 Task: Select economic empowerment as the cause.
Action: Mouse moved to (783, 77)
Screenshot: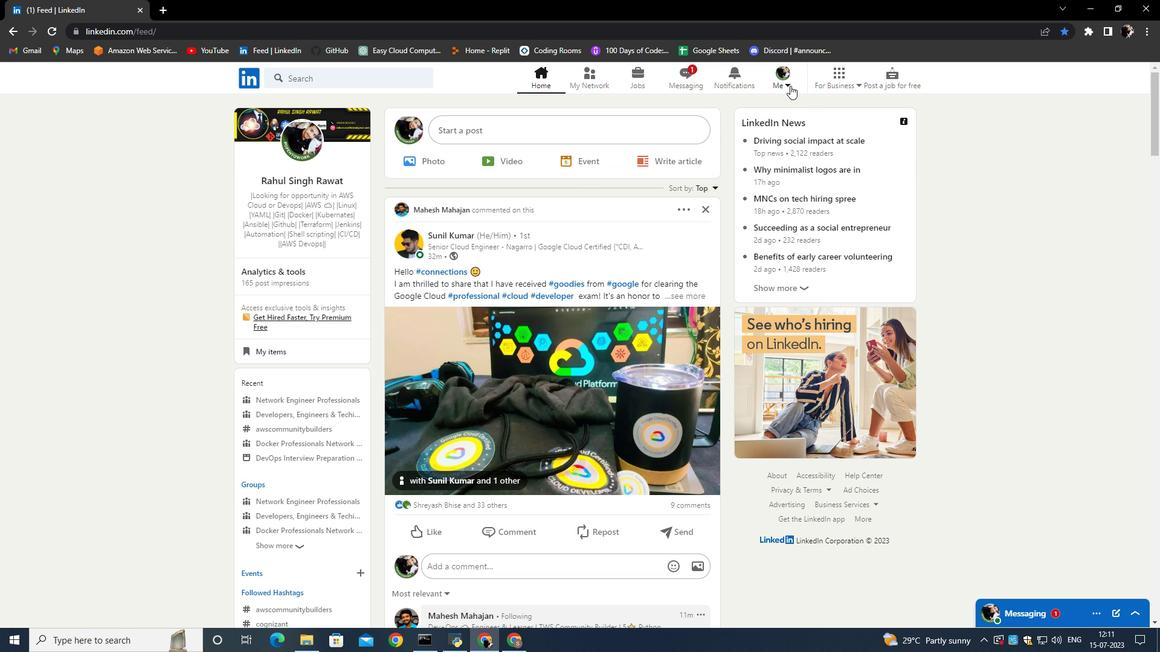 
Action: Mouse pressed left at (783, 77)
Screenshot: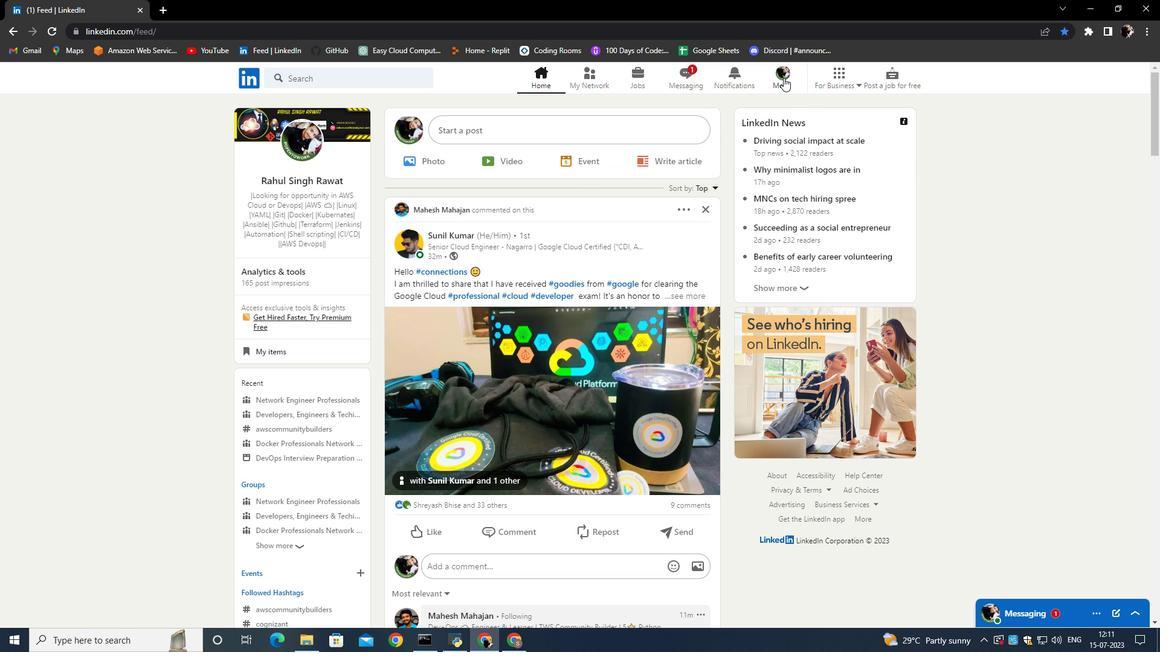 
Action: Mouse moved to (682, 171)
Screenshot: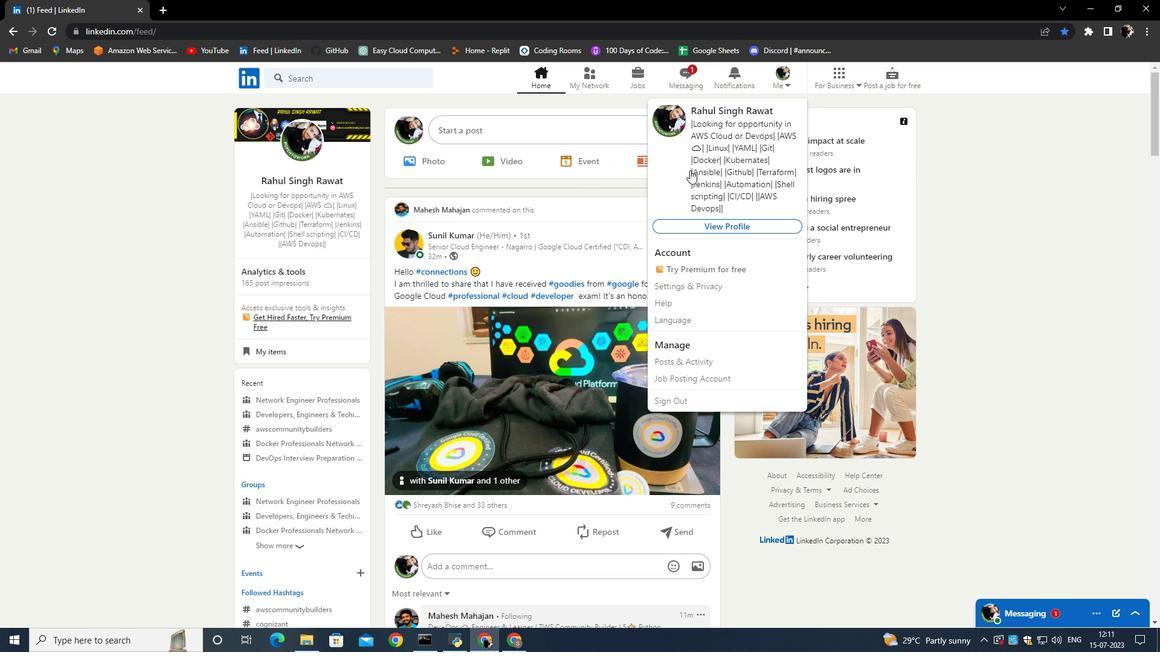 
Action: Mouse pressed left at (682, 171)
Screenshot: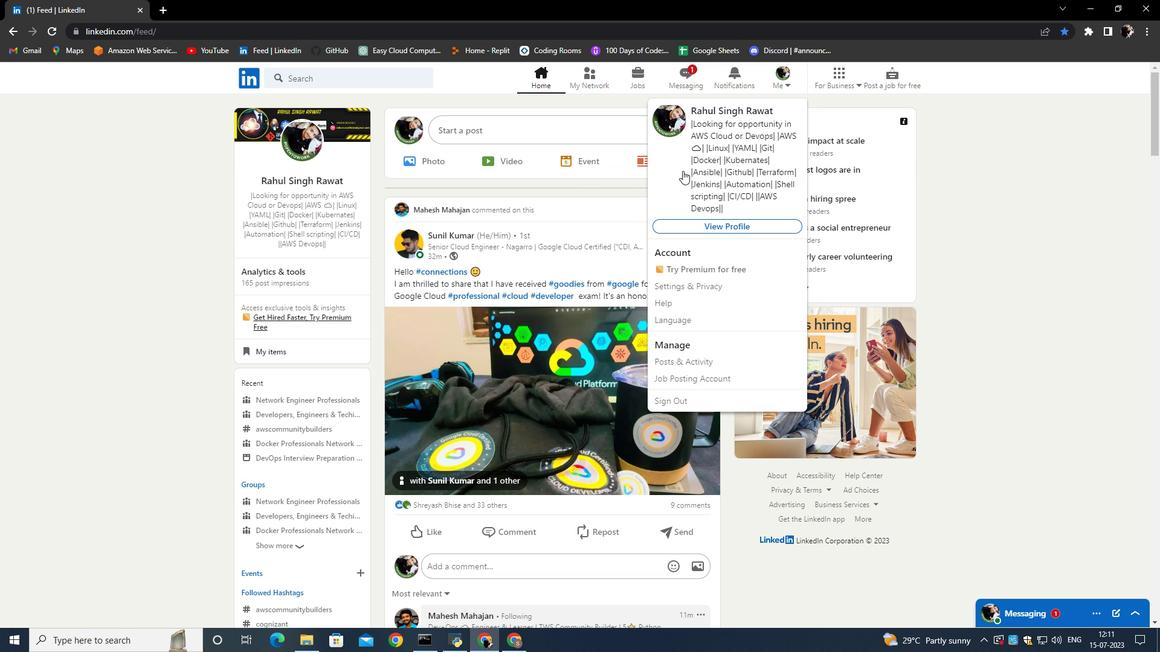 
Action: Mouse moved to (392, 461)
Screenshot: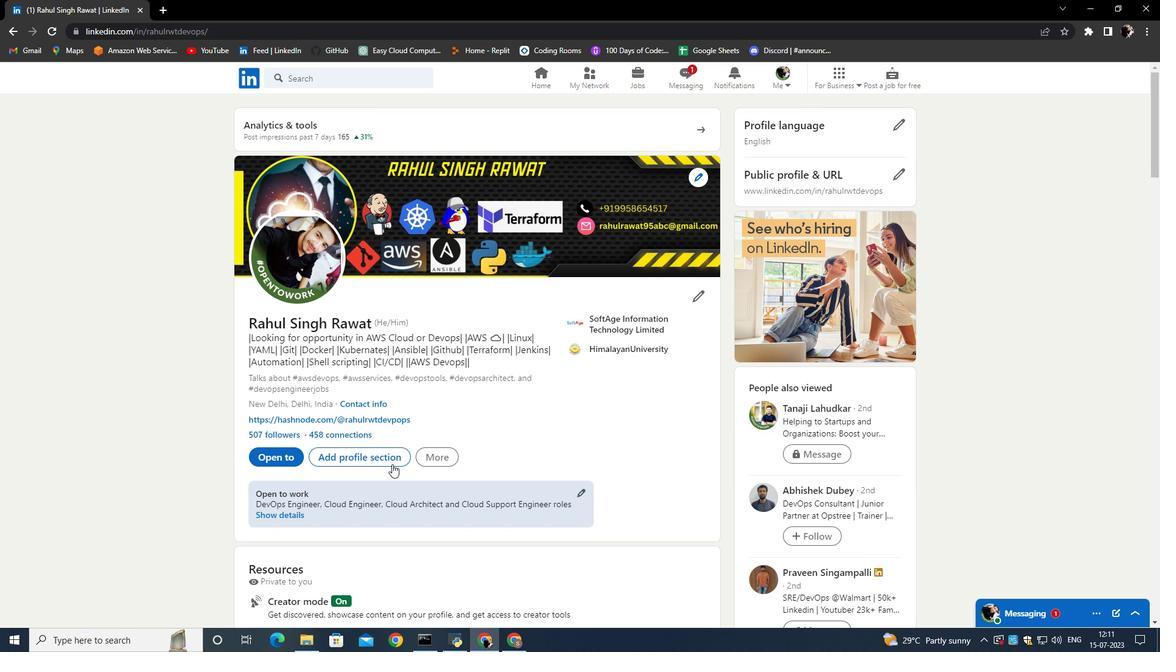 
Action: Mouse pressed left at (392, 461)
Screenshot: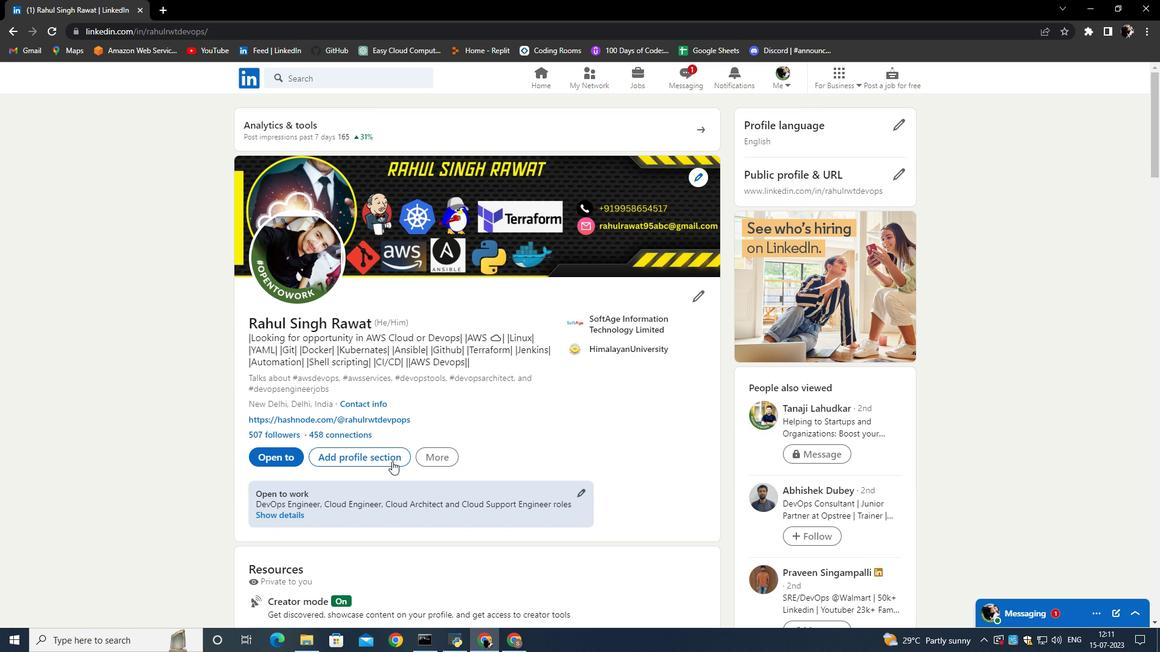 
Action: Mouse moved to (471, 335)
Screenshot: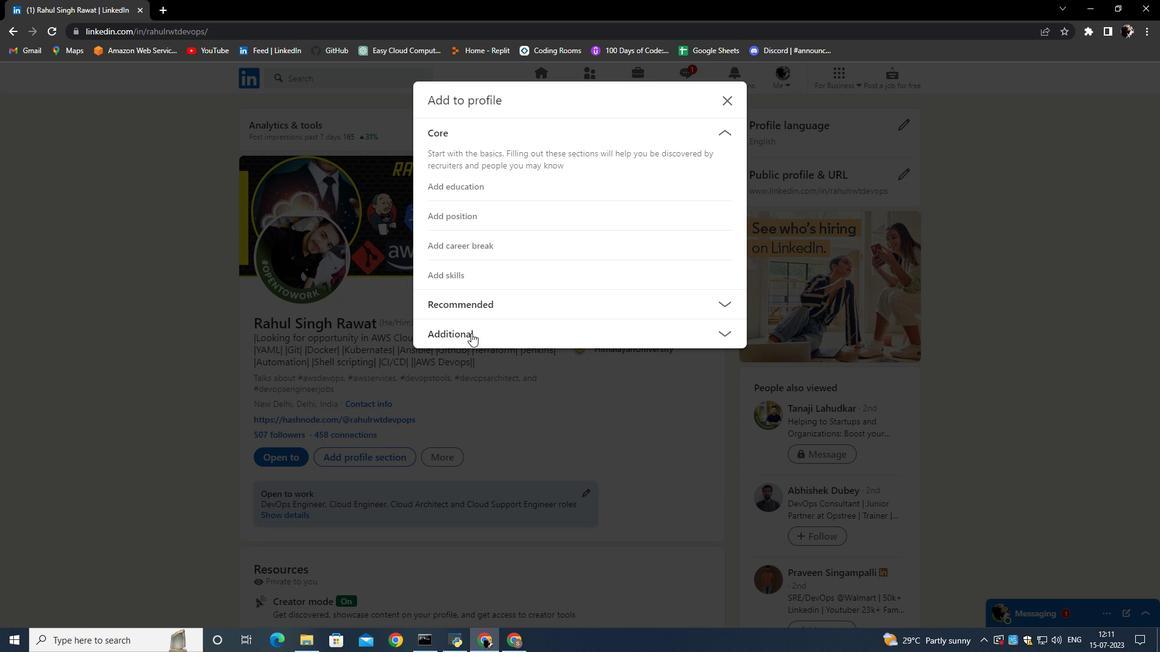 
Action: Mouse pressed left at (471, 335)
Screenshot: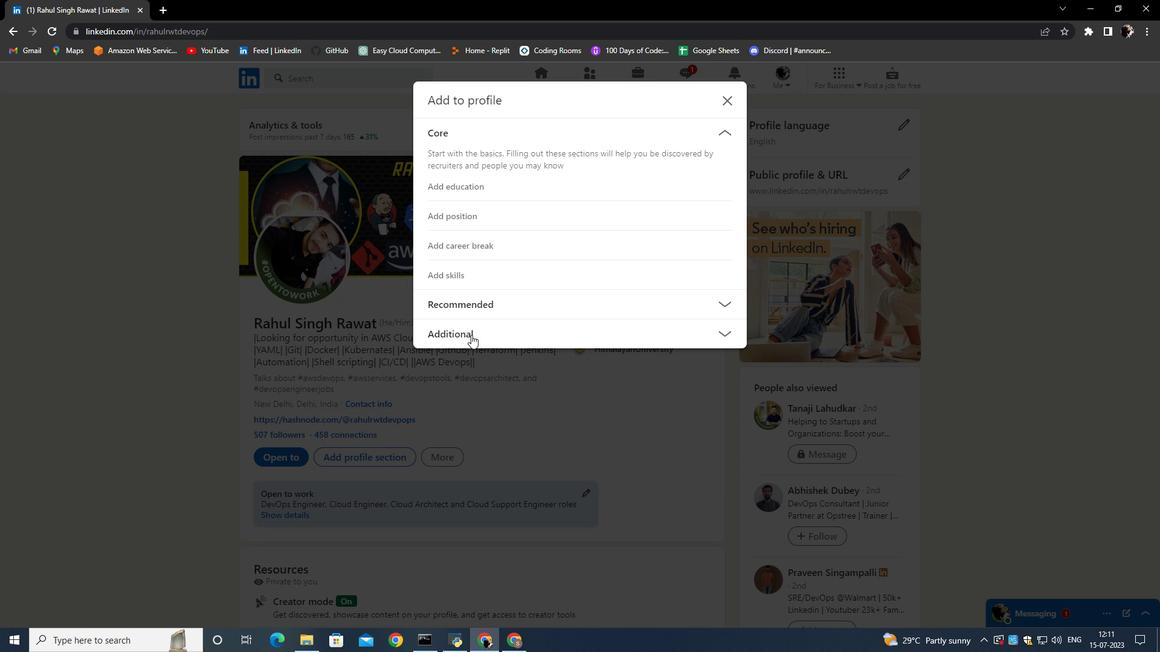 
Action: Mouse moved to (482, 242)
Screenshot: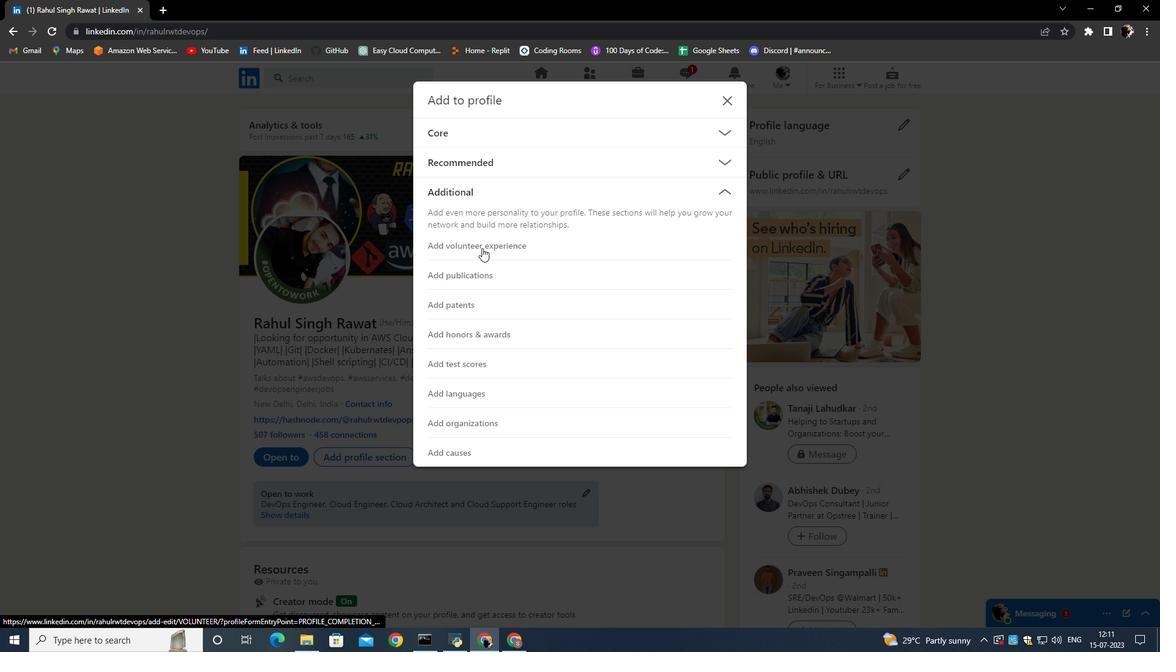 
Action: Mouse pressed left at (482, 242)
Screenshot: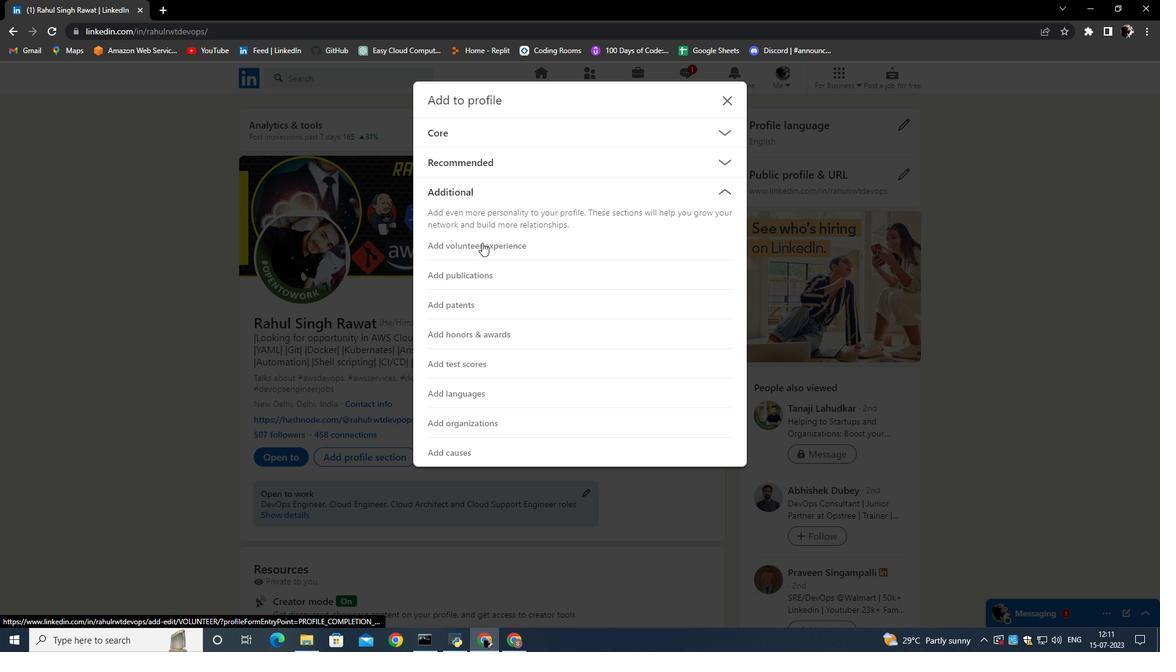 
Action: Mouse moved to (435, 273)
Screenshot: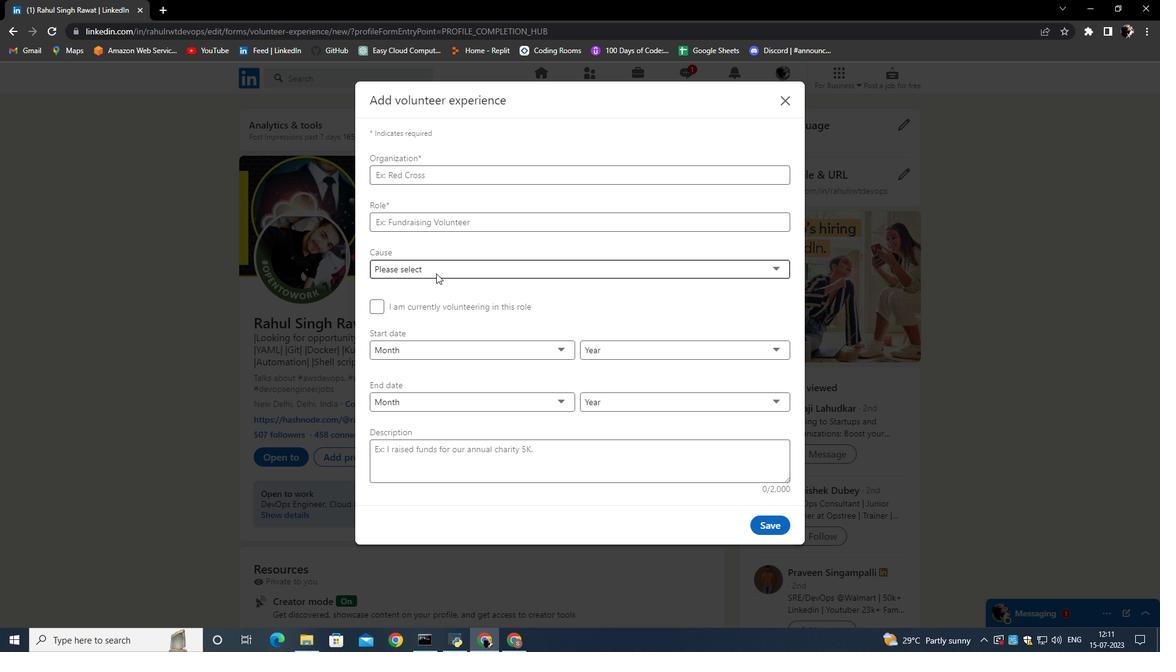 
Action: Mouse pressed left at (435, 273)
Screenshot: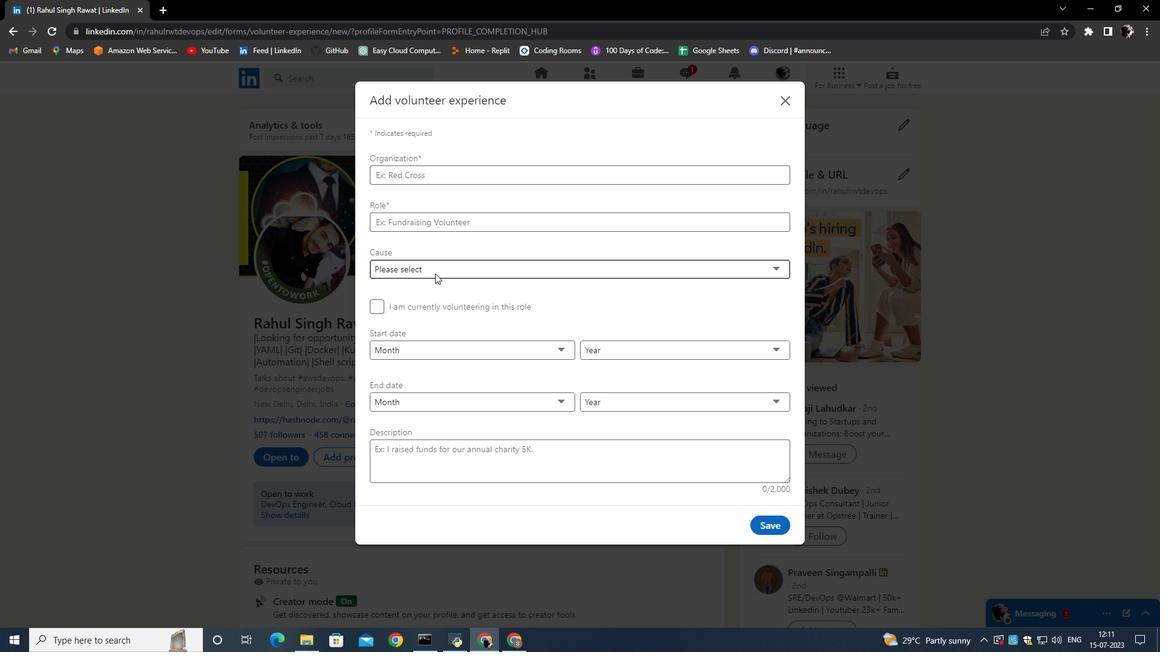 
Action: Mouse moved to (431, 346)
Screenshot: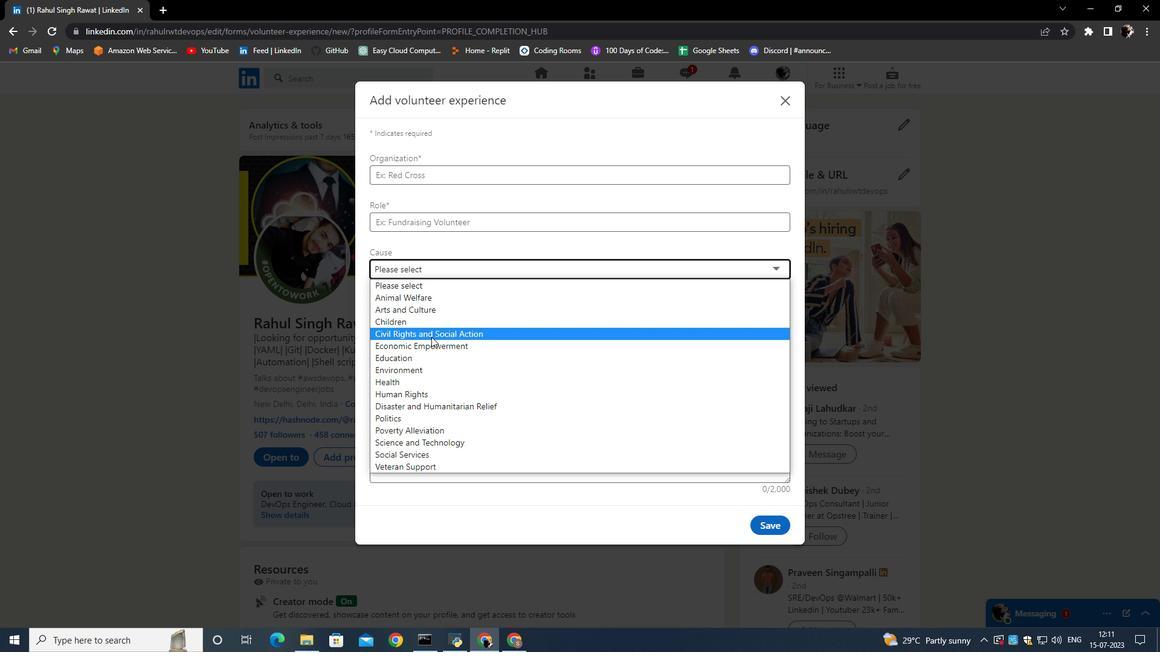 
Action: Mouse pressed left at (431, 346)
Screenshot: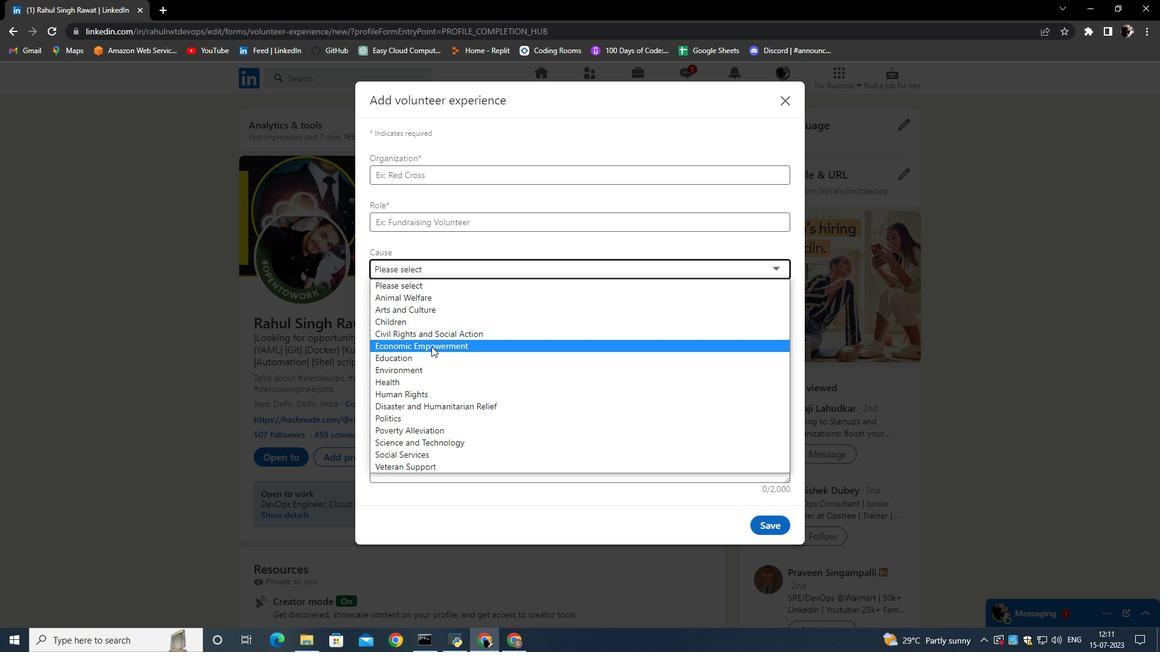 
